Task: Search for the email with the subject Request for a change in project budget logged in from softage.1@softage.net with the filter, email from softage.7@softage.net and a new filter,  Star it
Action: Mouse moved to (776, 80)
Screenshot: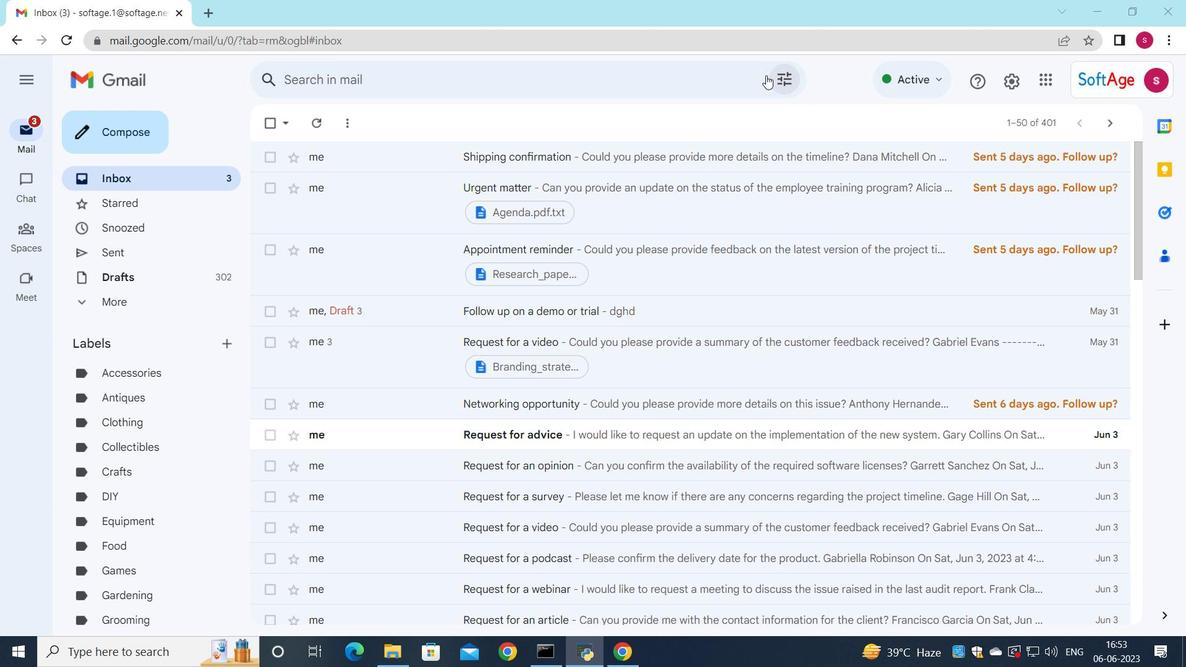 
Action: Mouse pressed left at (776, 80)
Screenshot: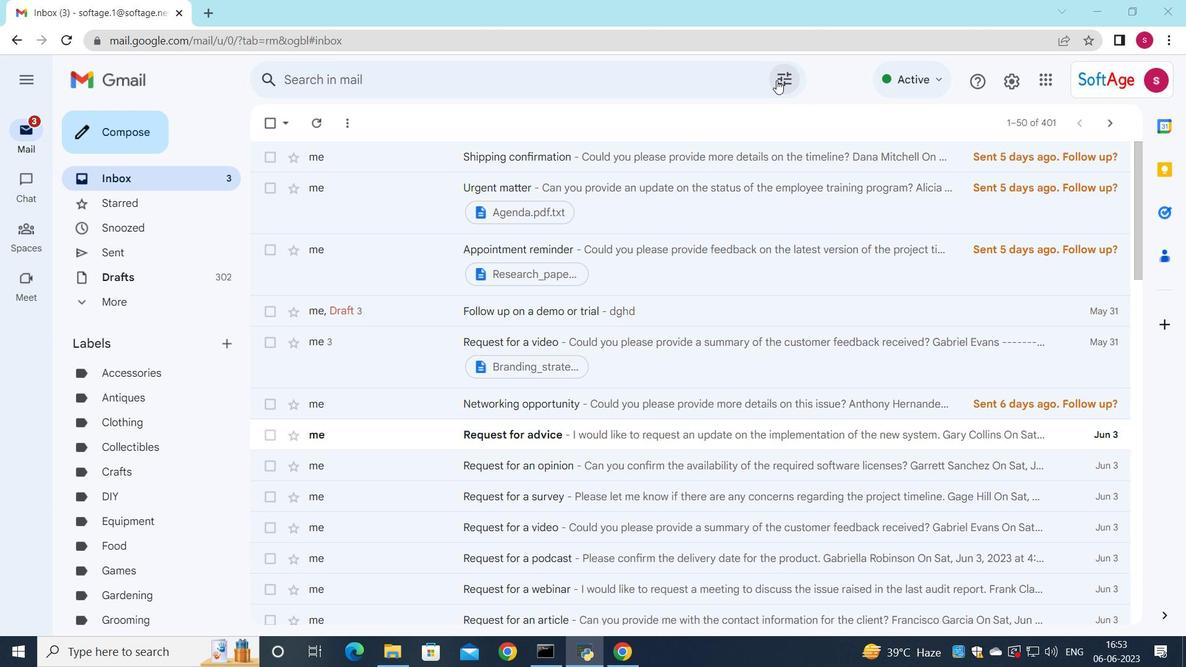 
Action: Mouse moved to (587, 173)
Screenshot: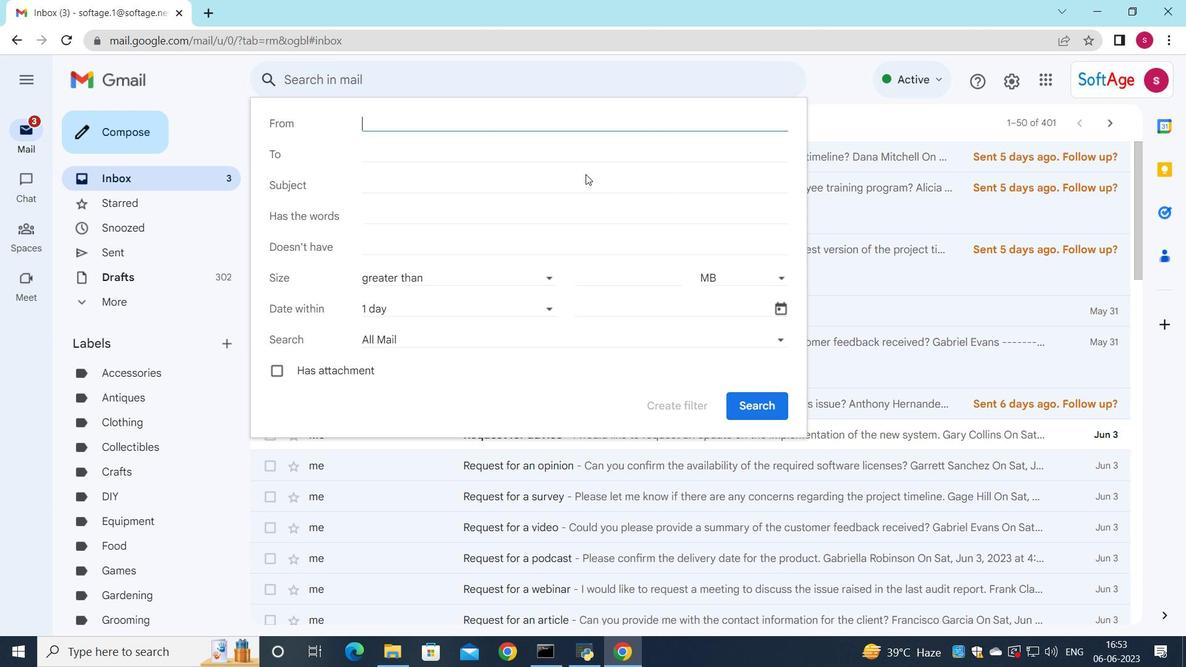 
Action: Key pressed s
Screenshot: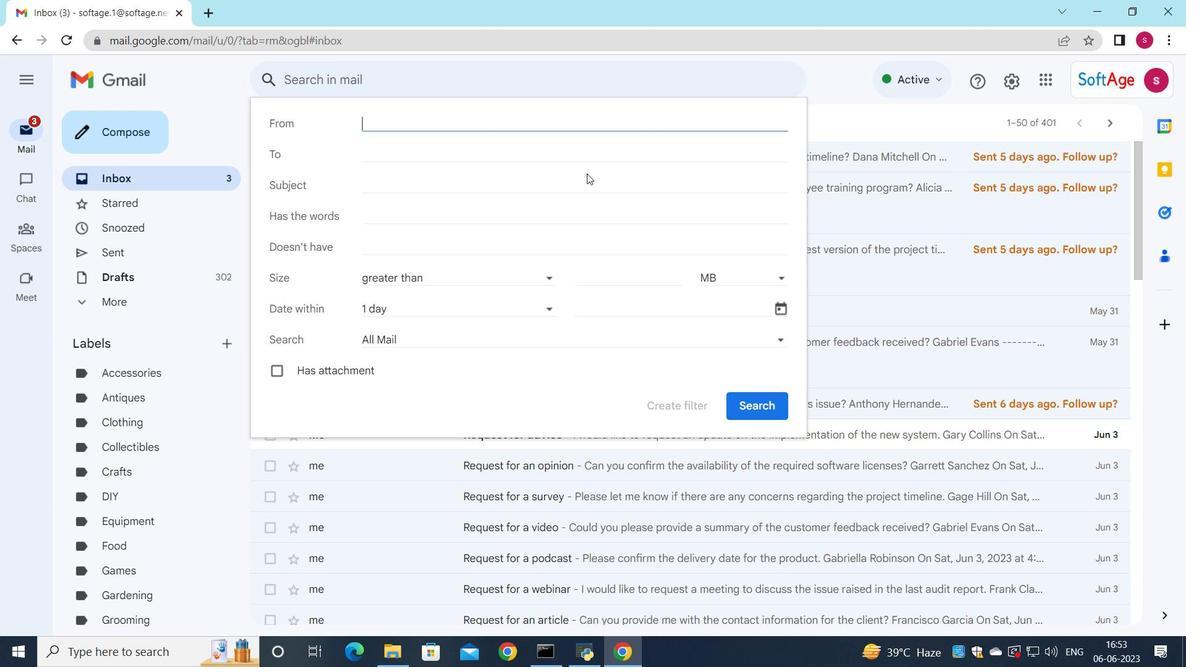 
Action: Mouse moved to (587, 174)
Screenshot: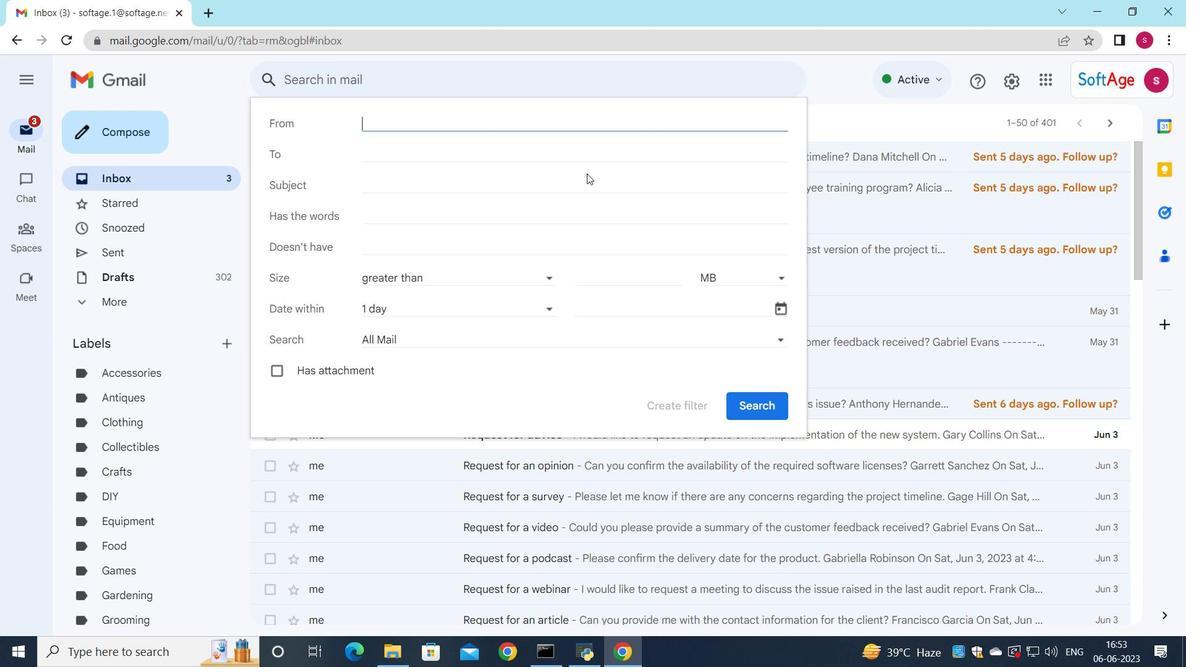 
Action: Key pressed o
Screenshot: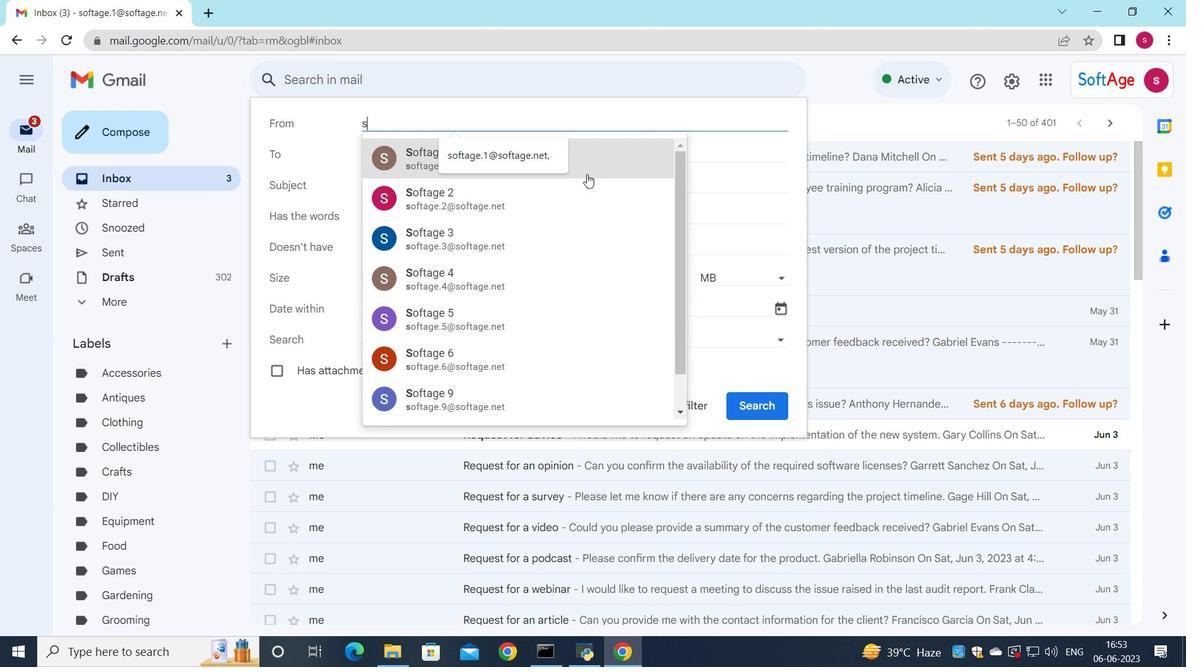 
Action: Mouse moved to (519, 155)
Screenshot: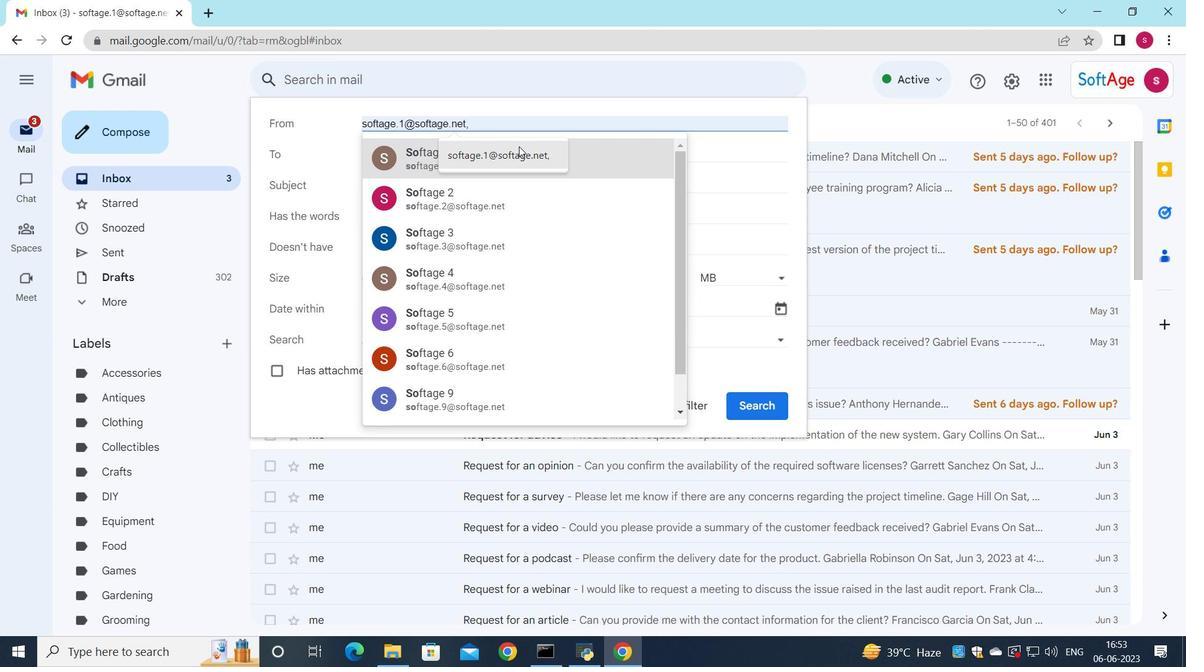 
Action: Mouse pressed left at (519, 155)
Screenshot: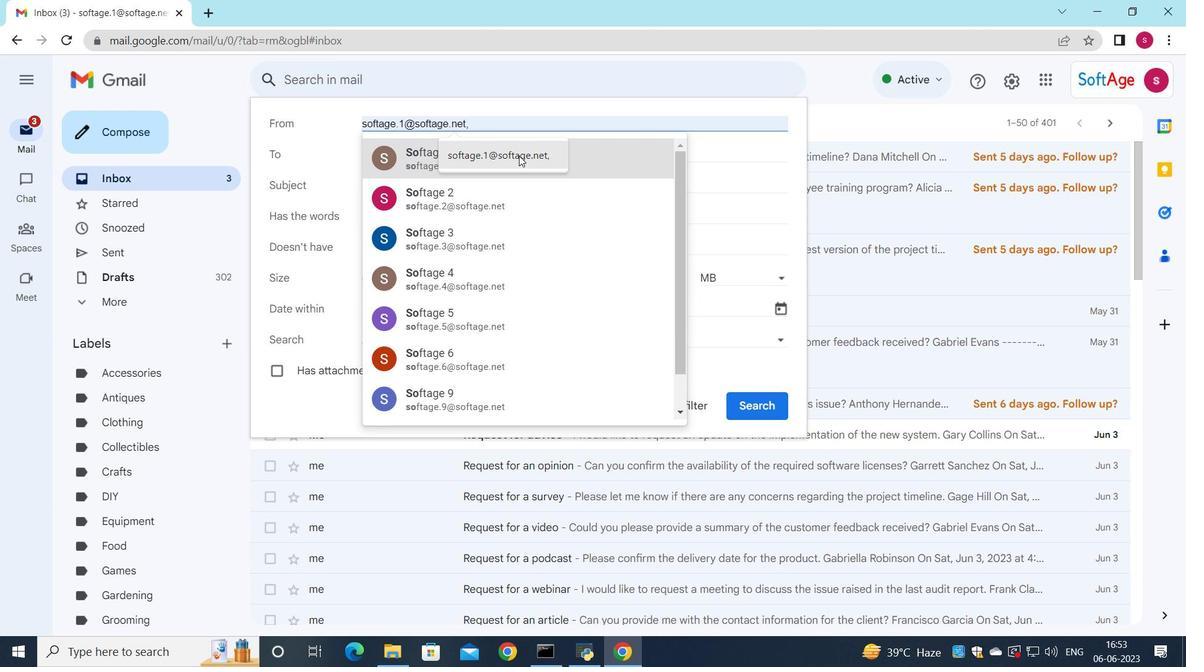 
Action: Mouse moved to (387, 155)
Screenshot: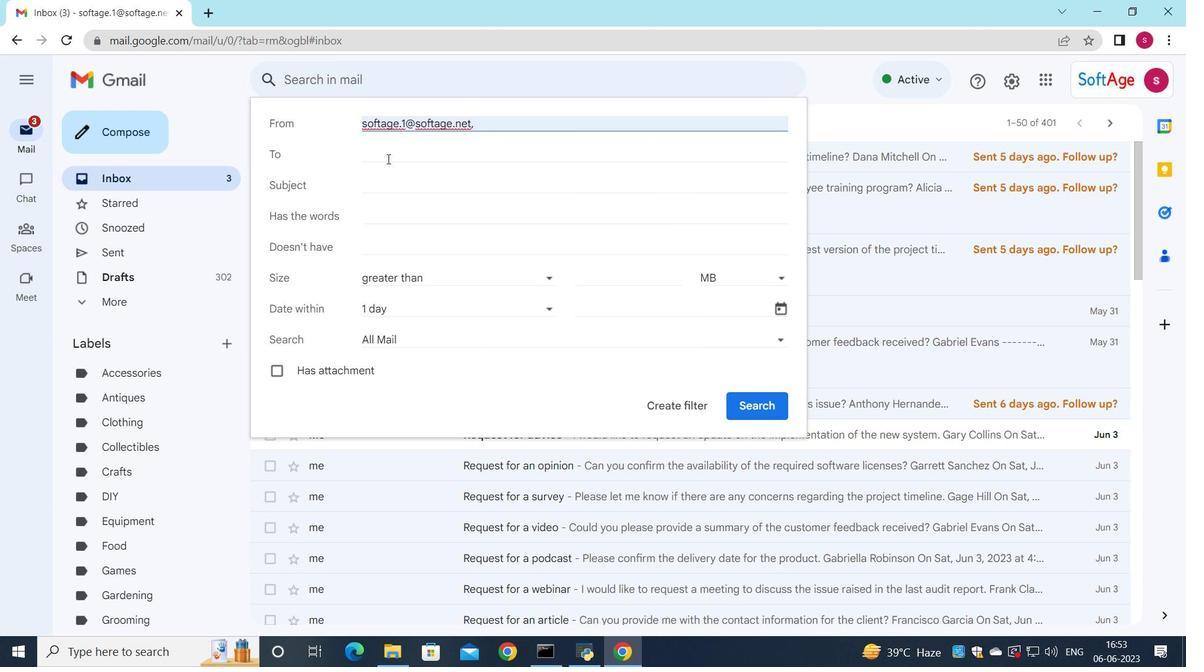 
Action: Mouse pressed left at (387, 155)
Screenshot: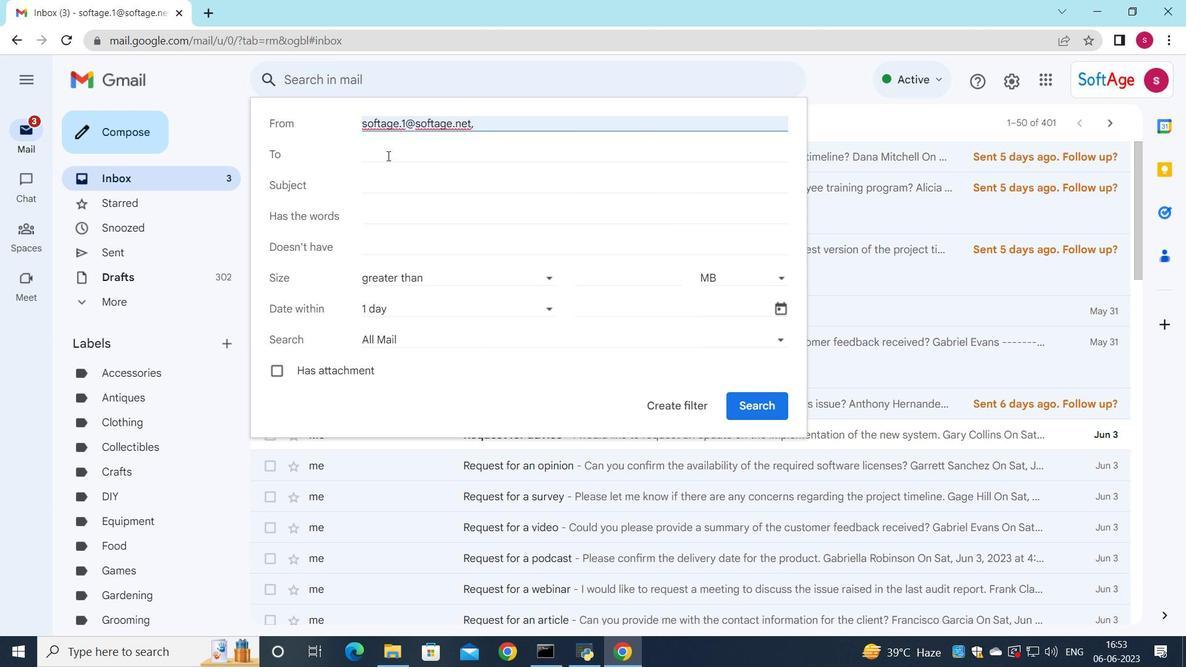 
Action: Key pressed s
Screenshot: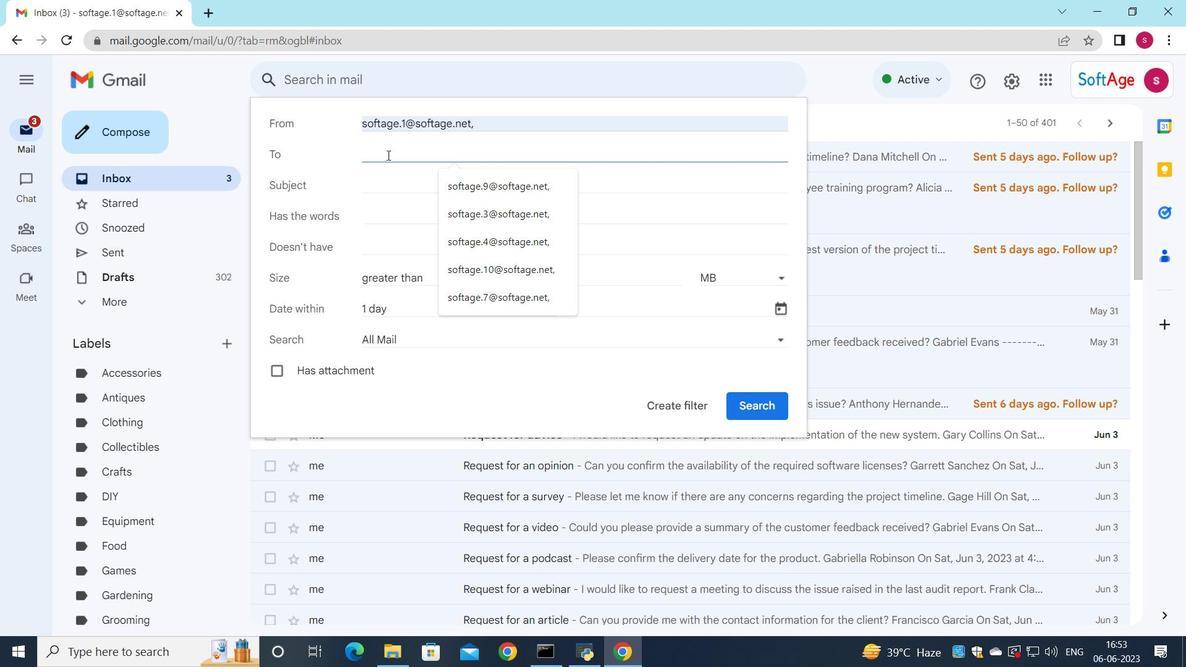 
Action: Mouse moved to (496, 297)
Screenshot: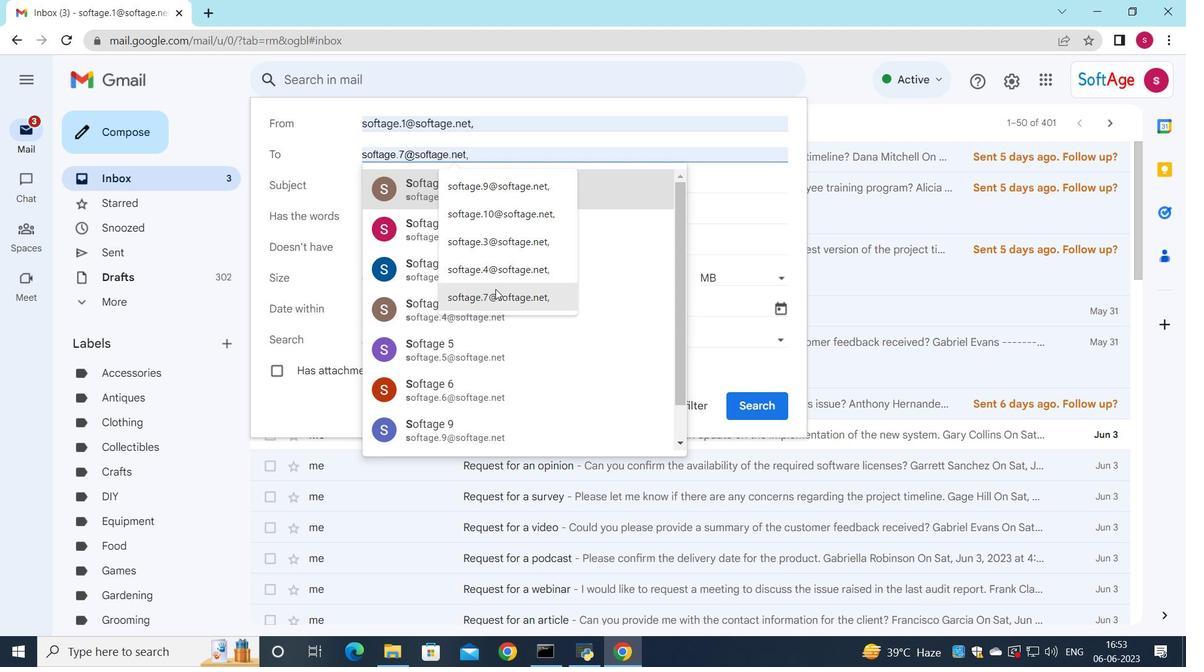 
Action: Mouse pressed left at (496, 297)
Screenshot: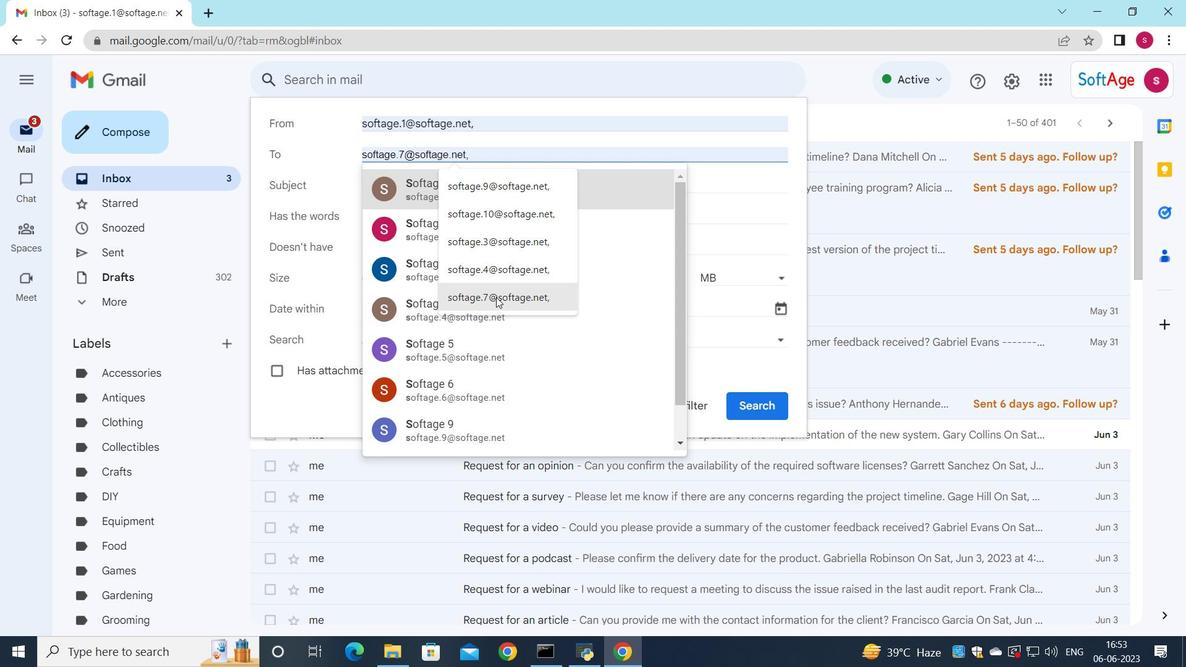 
Action: Mouse moved to (401, 184)
Screenshot: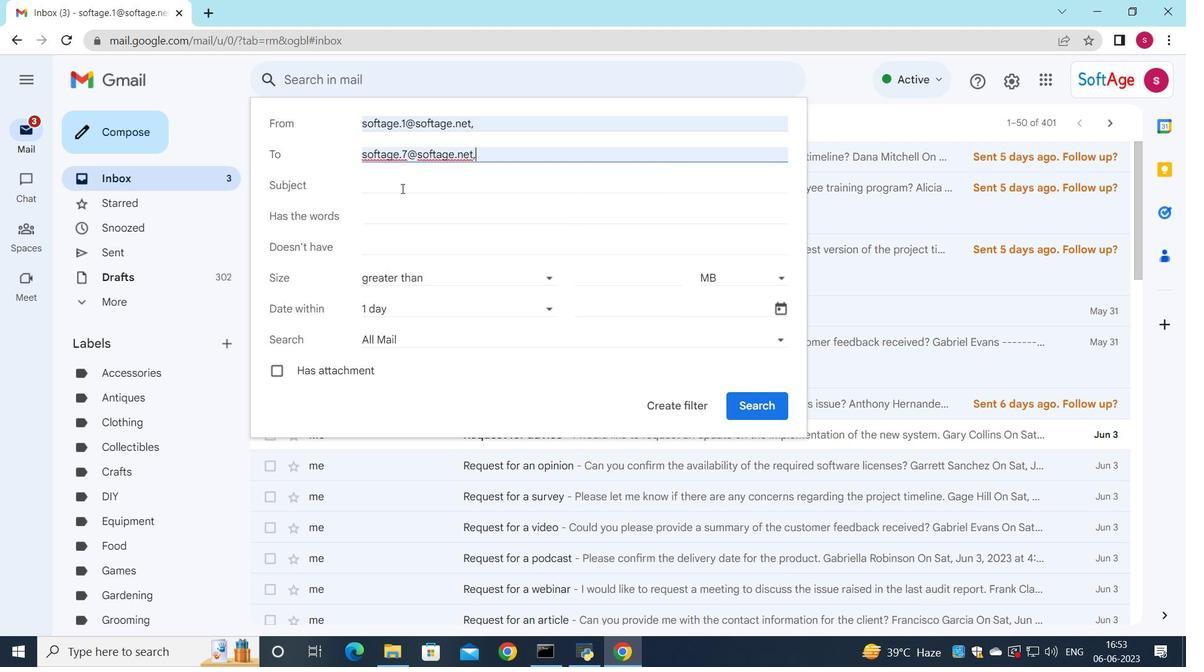 
Action: Mouse pressed left at (401, 184)
Screenshot: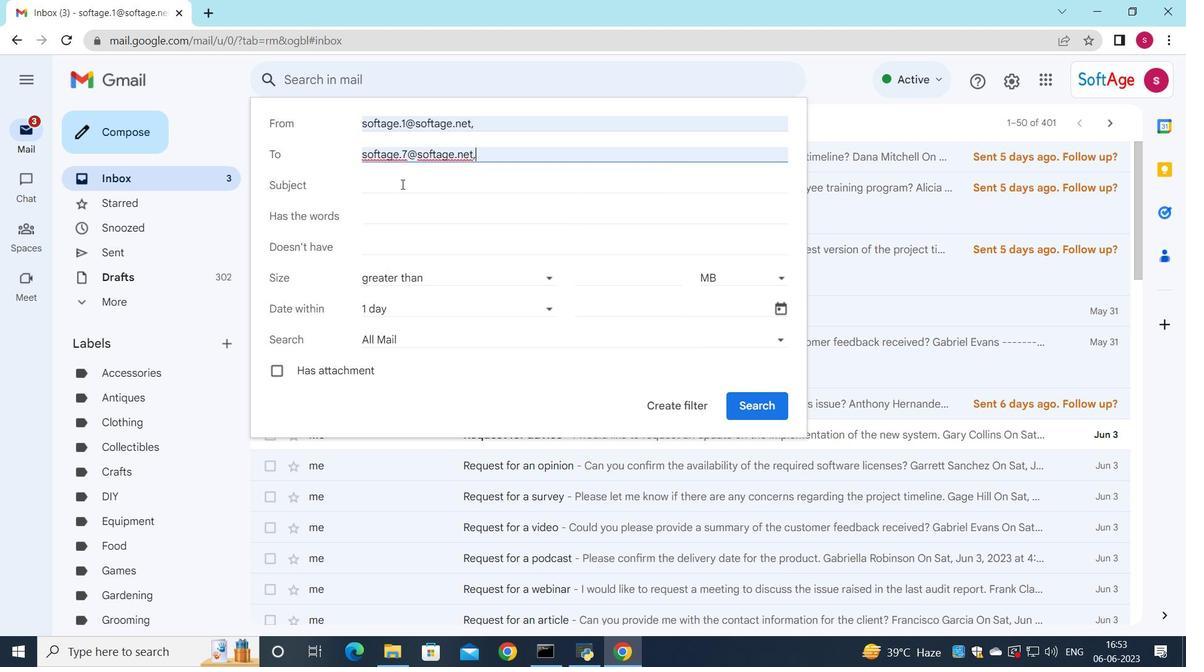 
Action: Key pressed <Key.shift><Key.shift>Request<Key.space>for<Key.space>a<Key.space>change<Key.space>in<Key.space>project<Key.space>budget
Screenshot: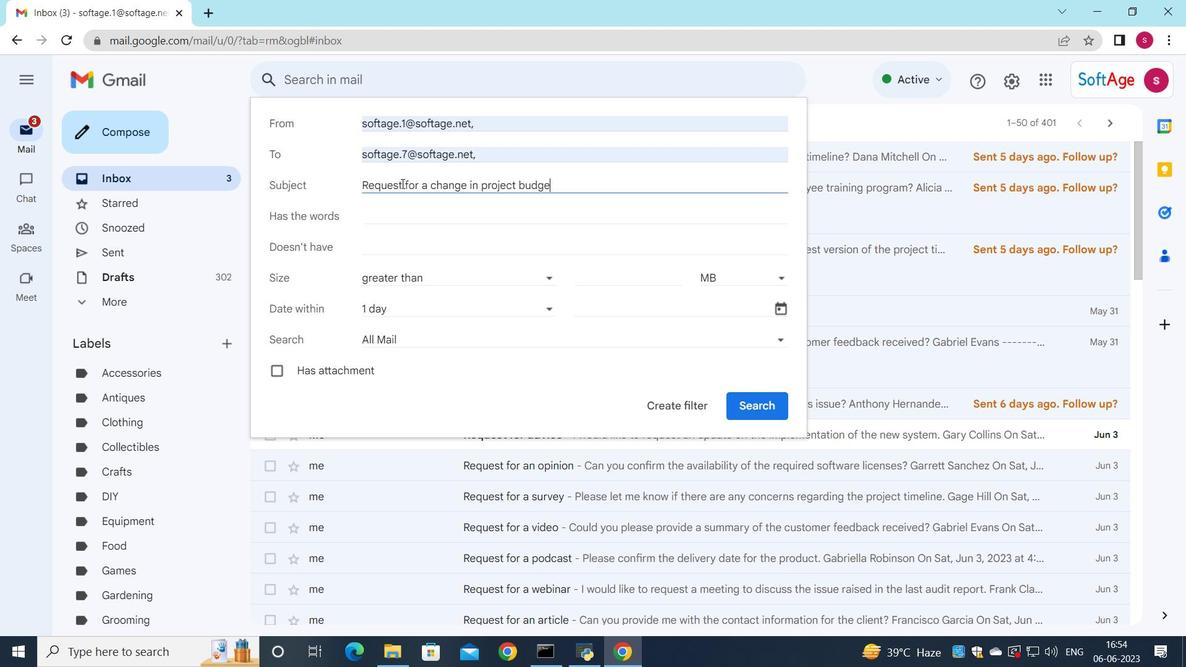 
Action: Mouse moved to (516, 308)
Screenshot: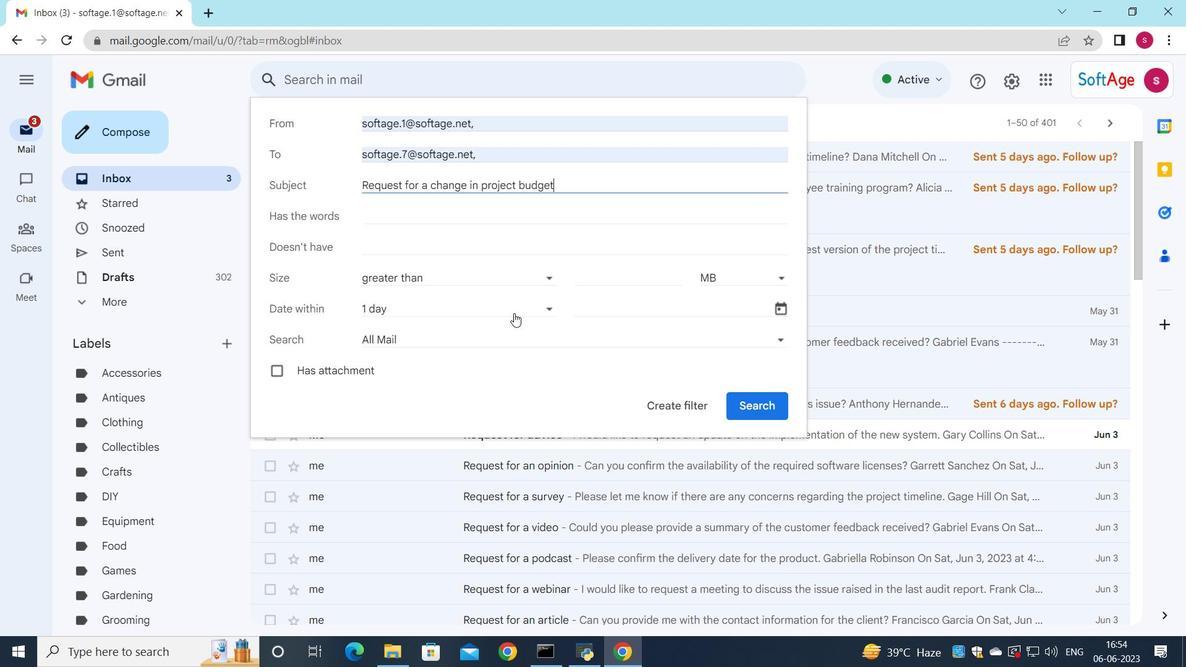 
Action: Mouse pressed left at (516, 308)
Screenshot: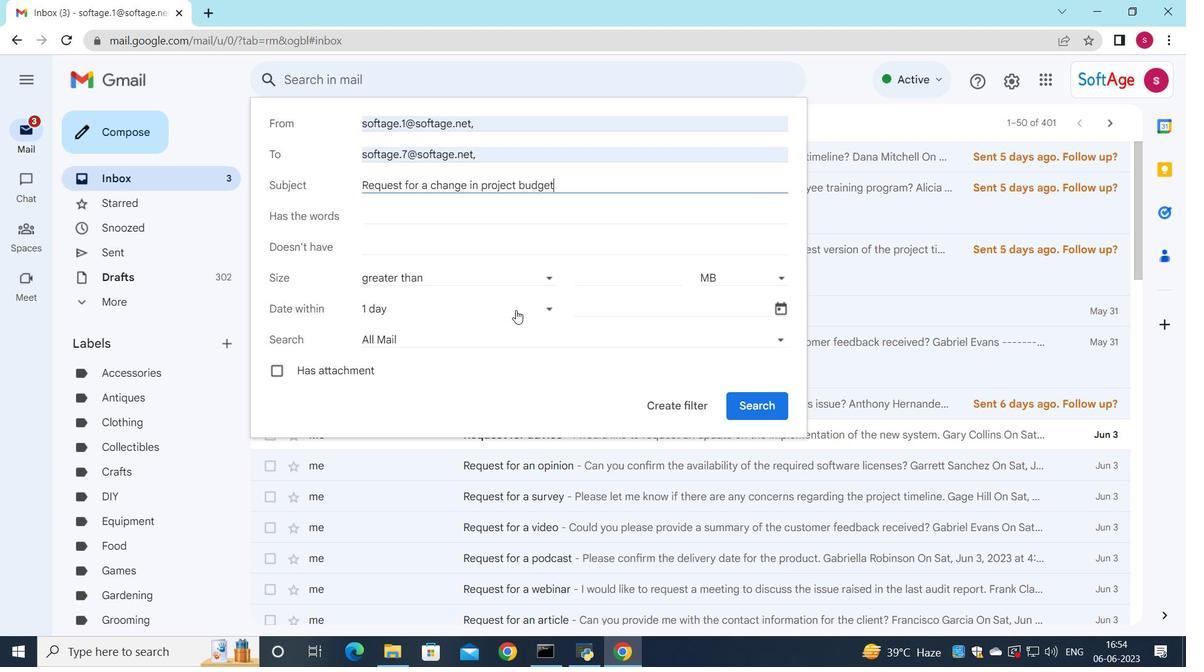 
Action: Mouse moved to (435, 477)
Screenshot: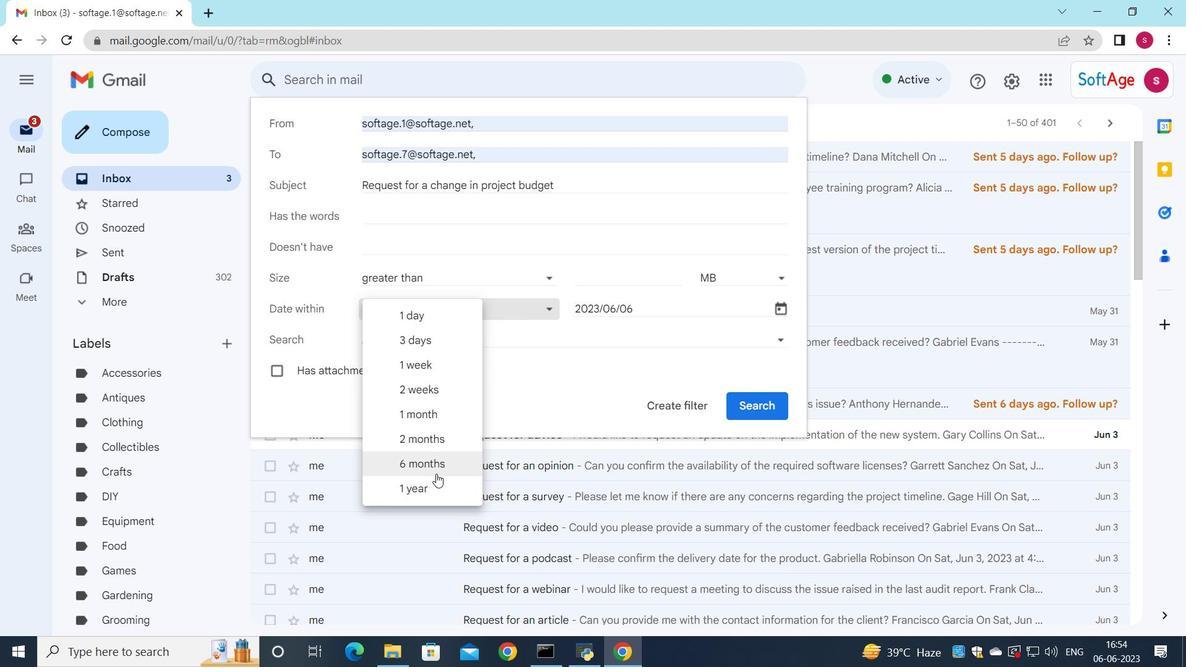 
Action: Mouse pressed left at (435, 477)
Screenshot: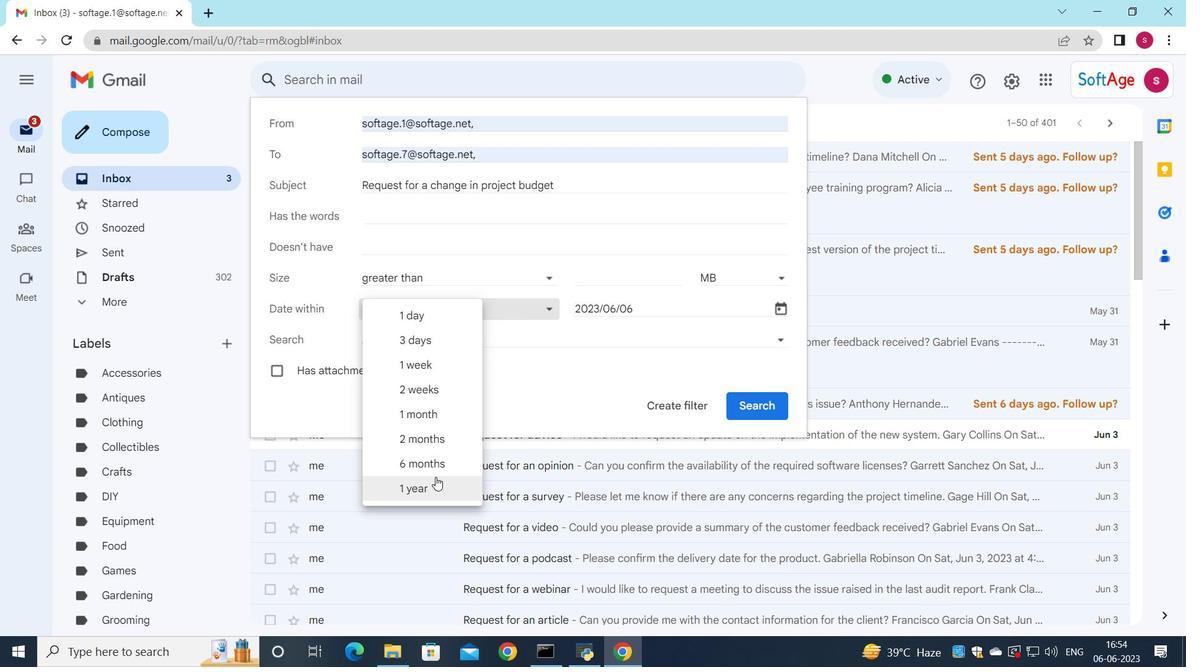 
Action: Mouse moved to (639, 401)
Screenshot: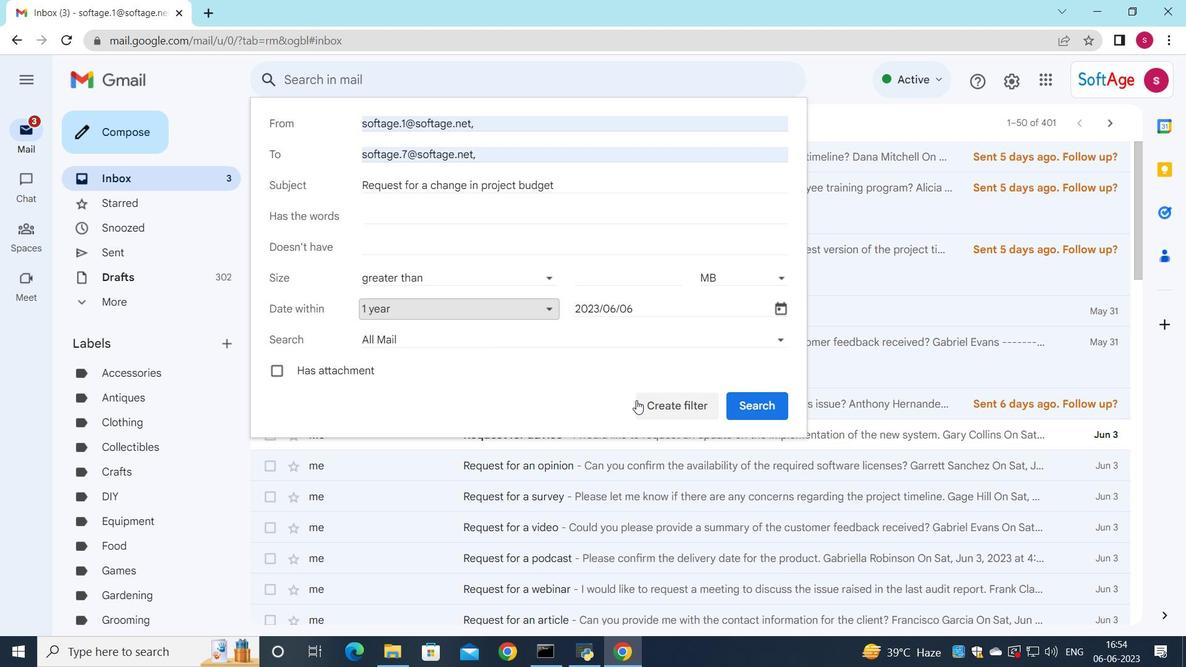 
Action: Mouse pressed left at (639, 401)
Screenshot: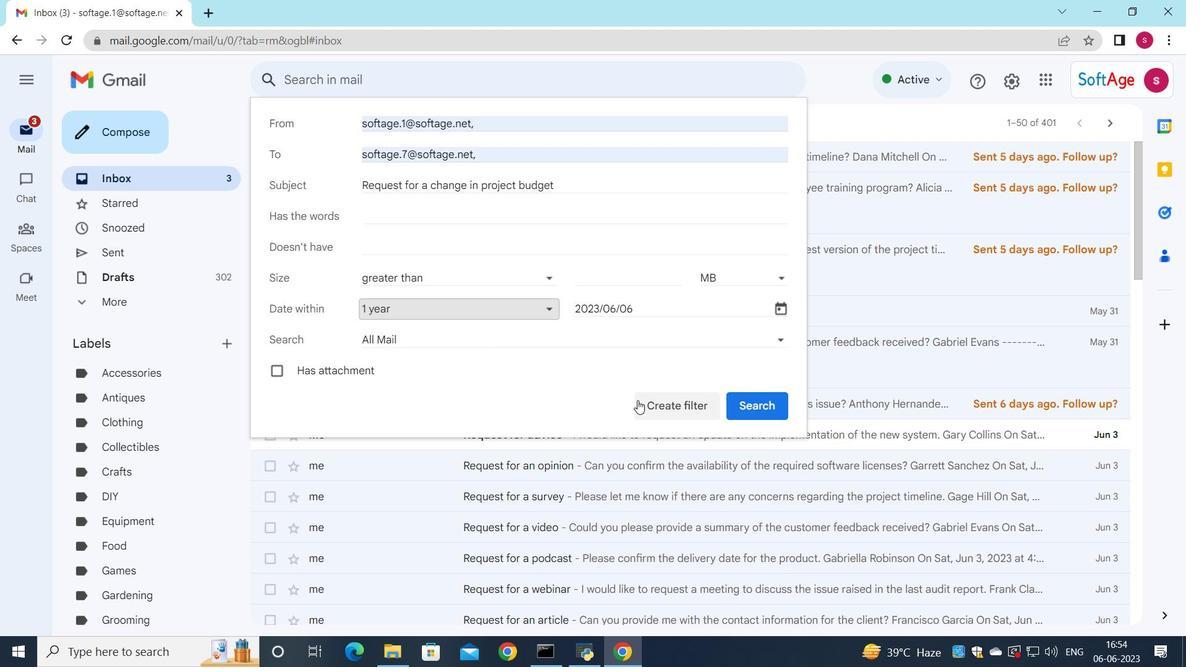 
Action: Mouse moved to (289, 208)
Screenshot: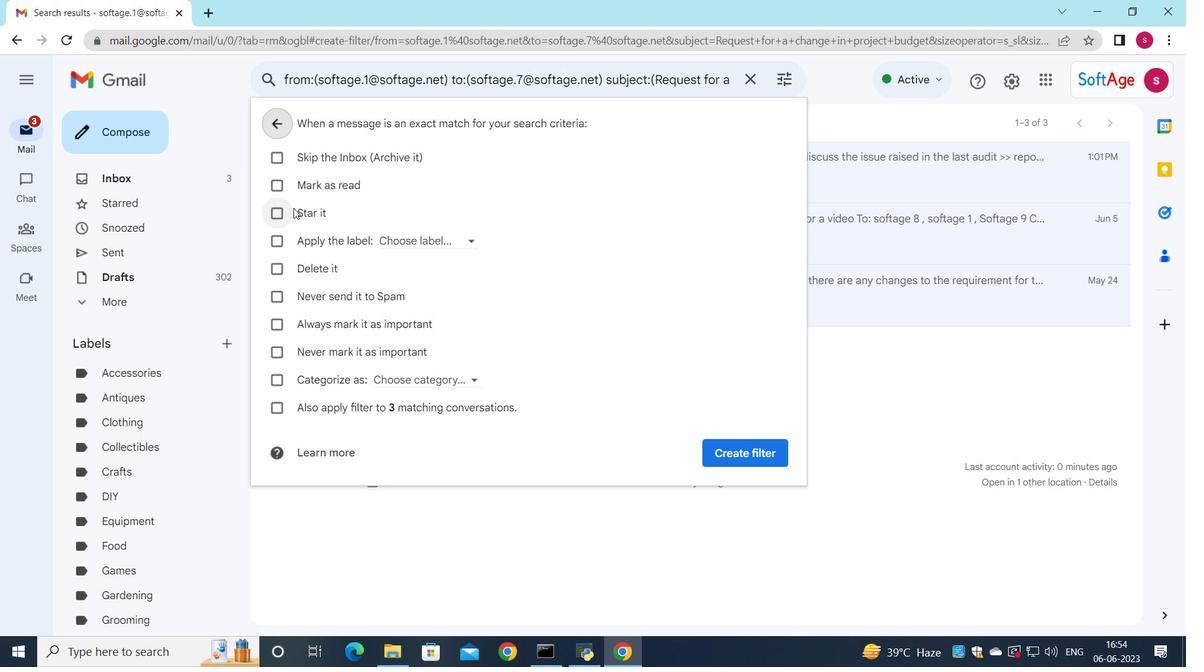 
Action: Mouse pressed left at (289, 208)
Screenshot: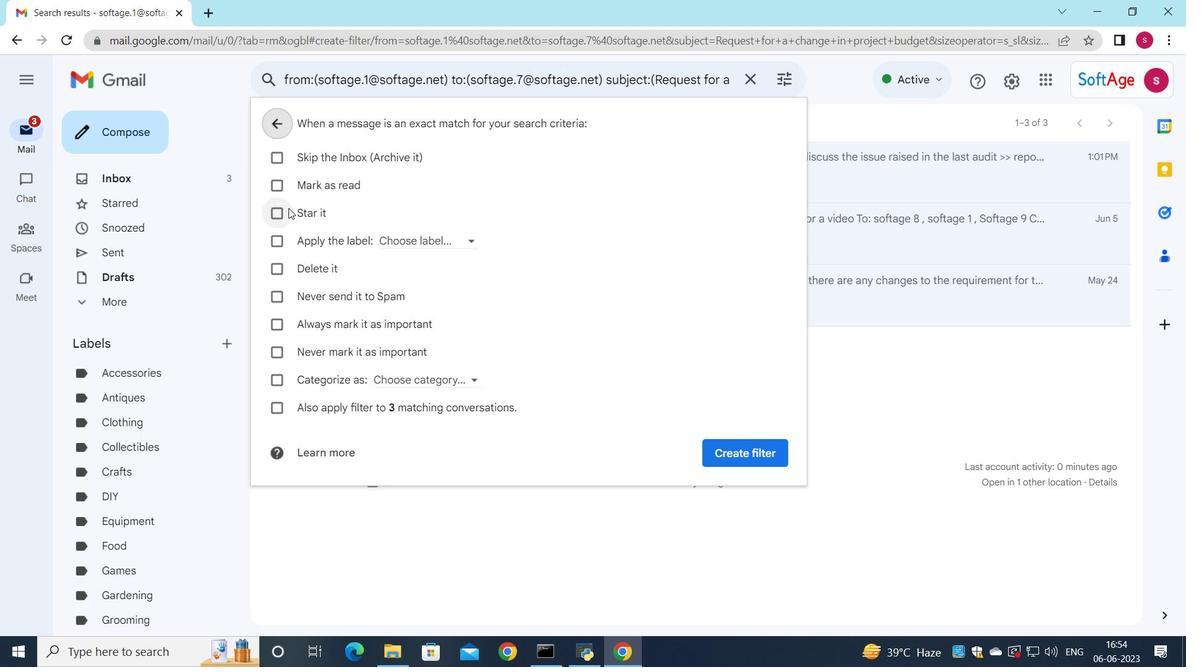 
Action: Mouse moved to (747, 451)
Screenshot: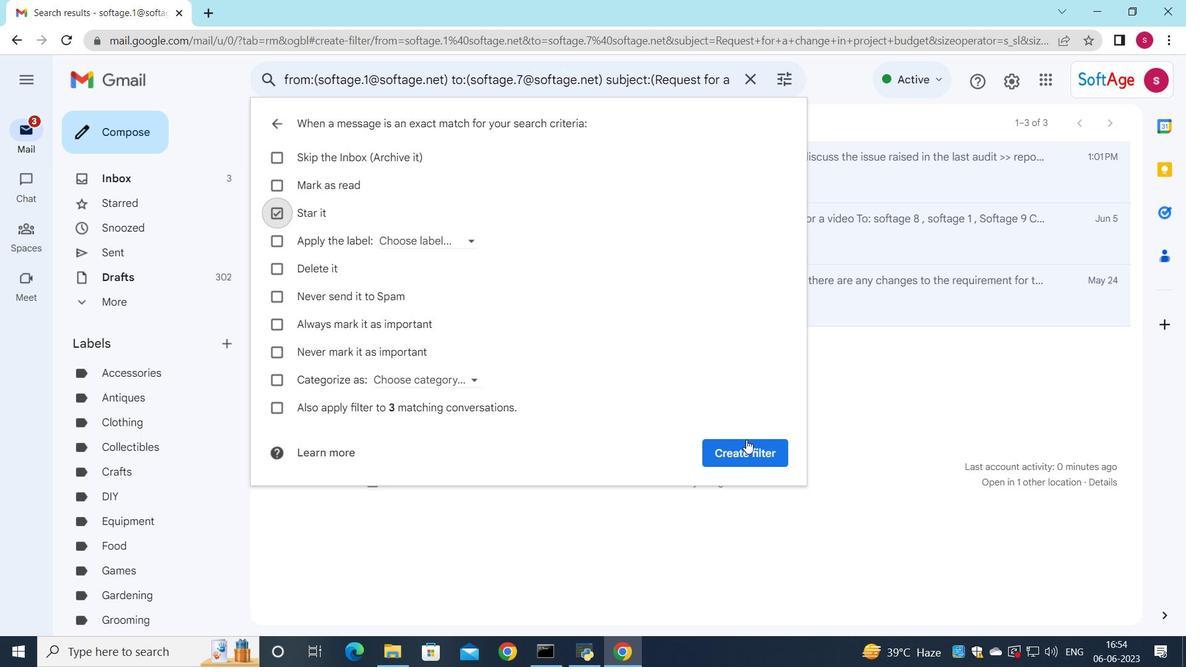 
Action: Mouse pressed left at (747, 451)
Screenshot: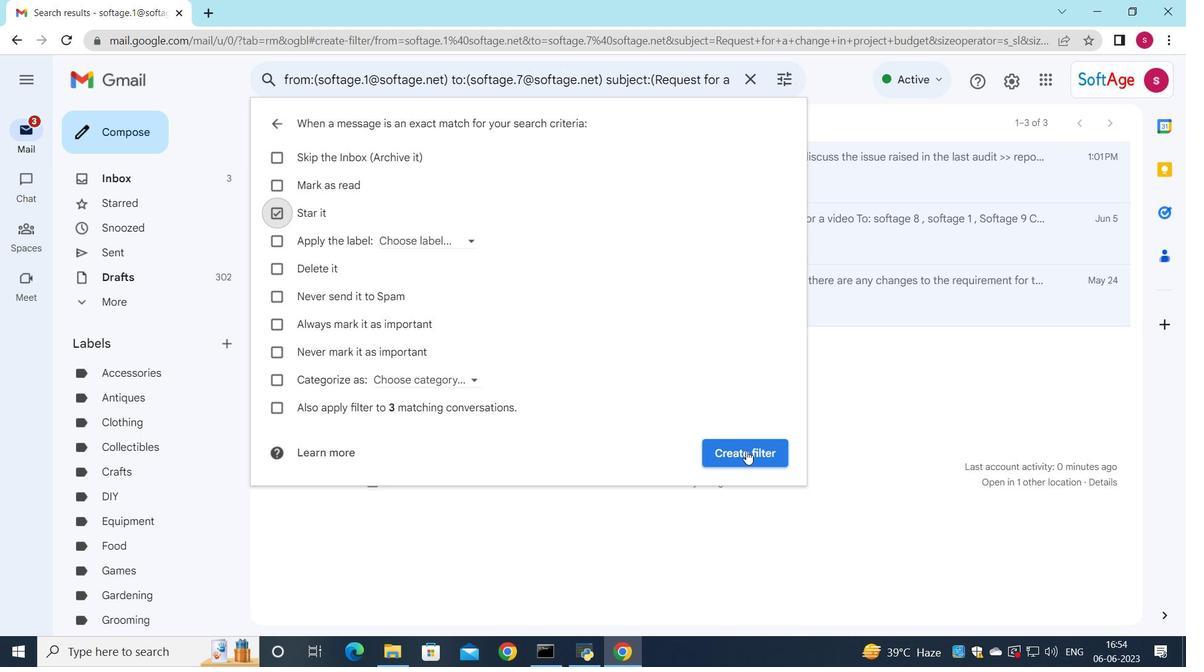 
Action: Mouse moved to (833, 156)
Screenshot: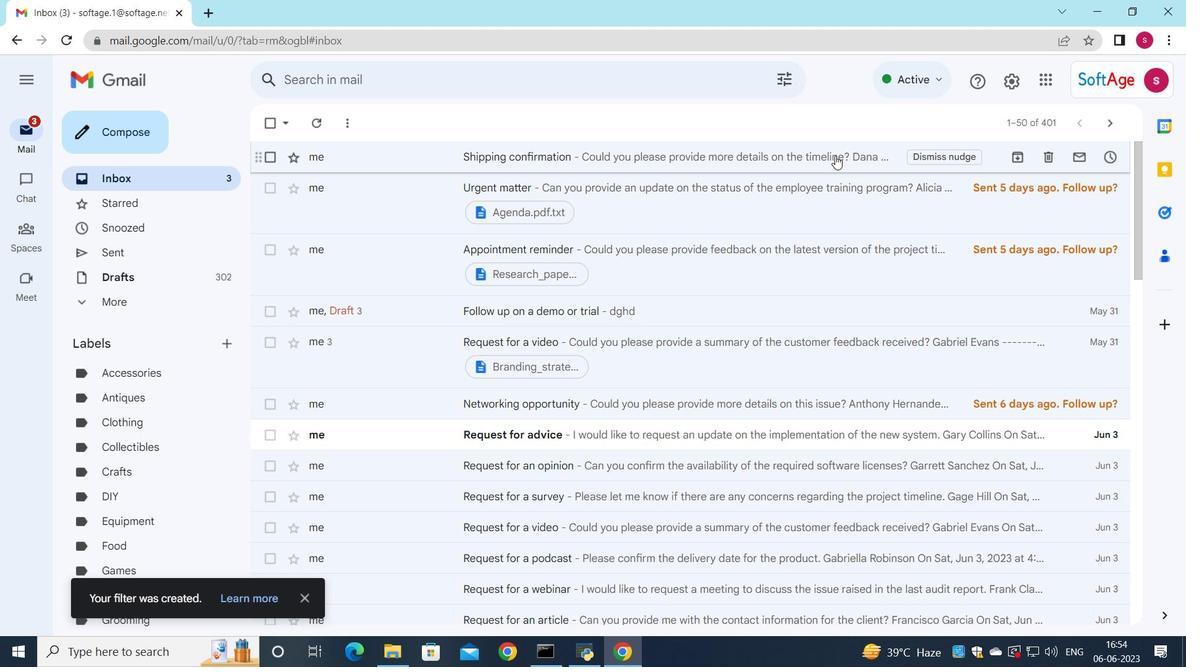 
